Task: Add Tints Of Nature 5N Natural Light Brown to the cart.
Action: Mouse moved to (263, 141)
Screenshot: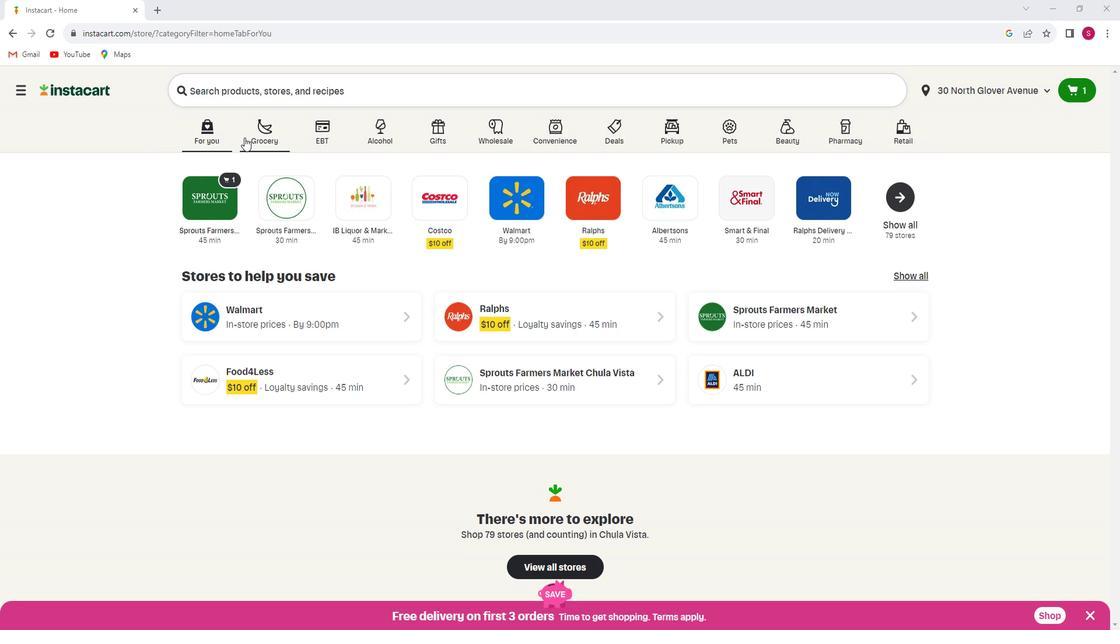 
Action: Mouse pressed left at (263, 141)
Screenshot: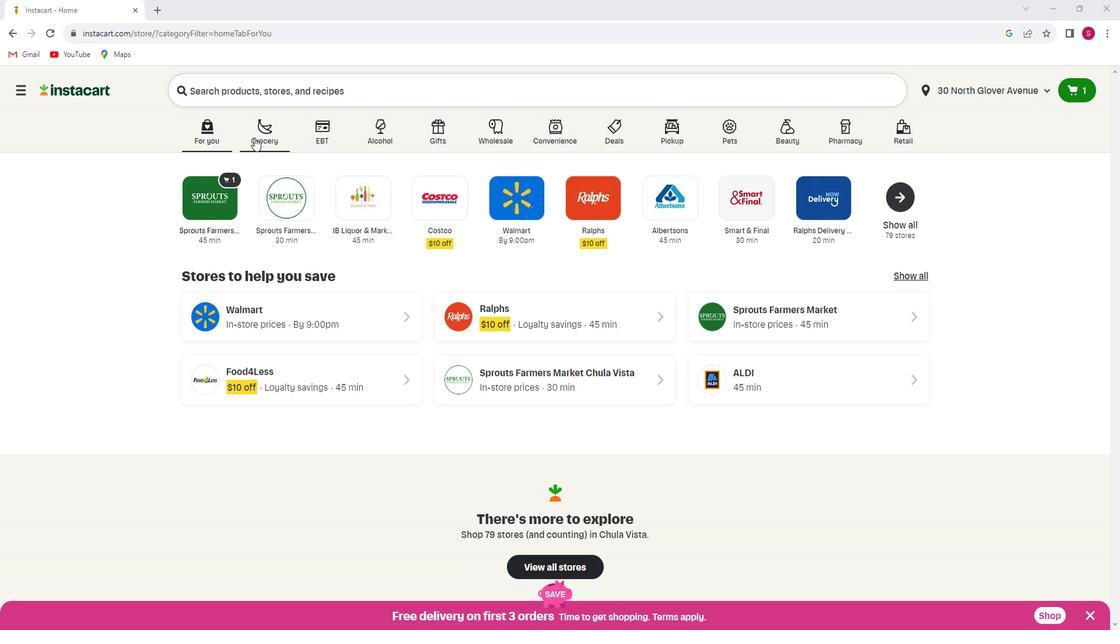 
Action: Mouse moved to (253, 347)
Screenshot: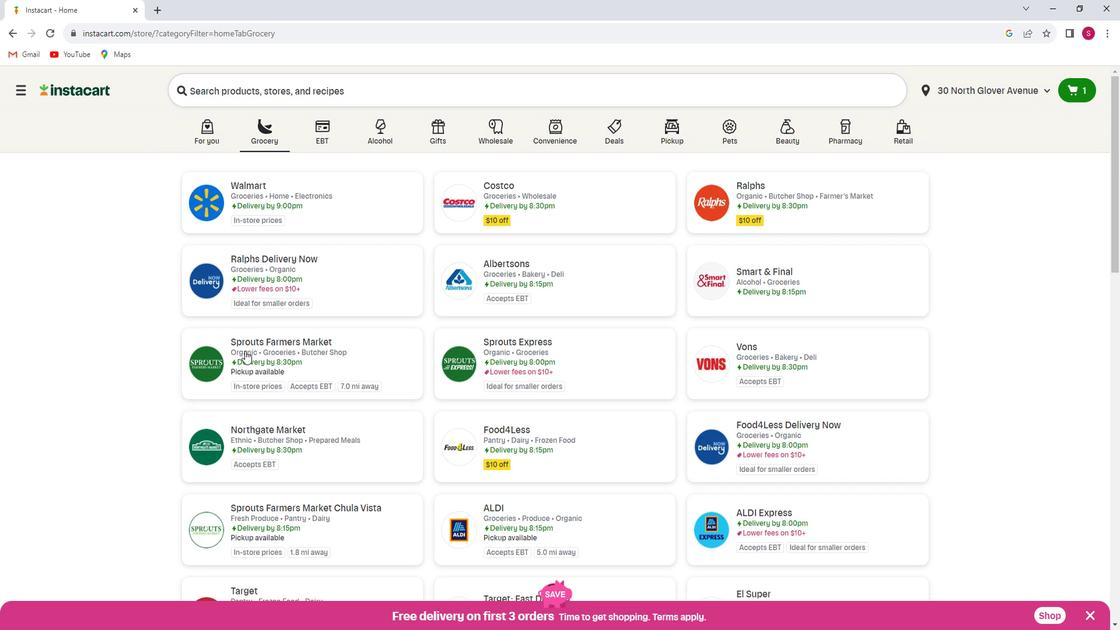 
Action: Mouse pressed left at (253, 347)
Screenshot: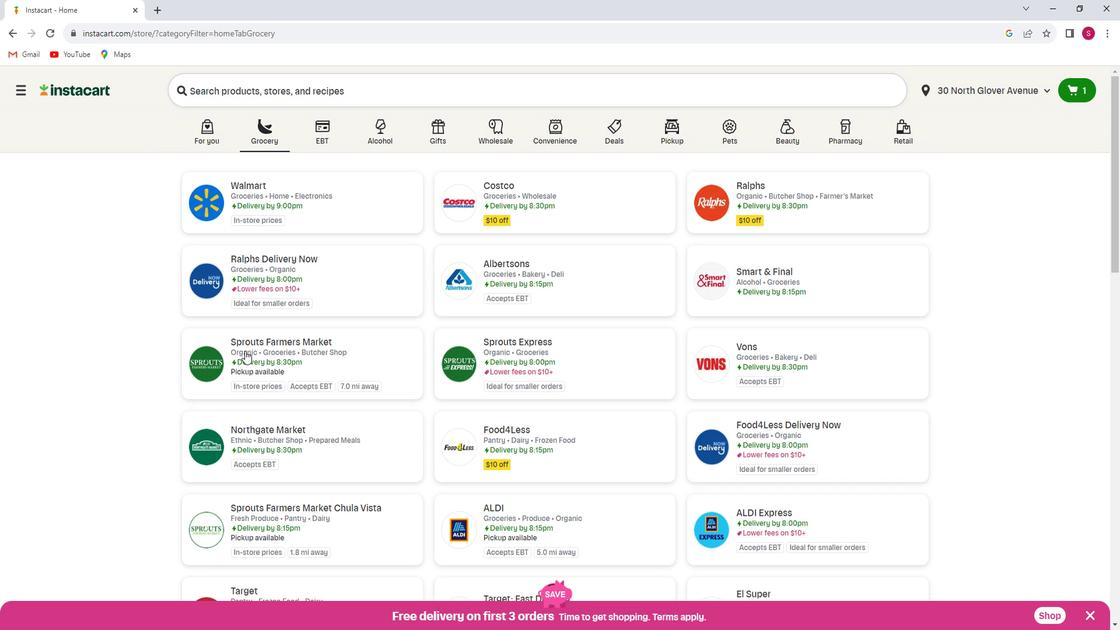 
Action: Mouse moved to (82, 385)
Screenshot: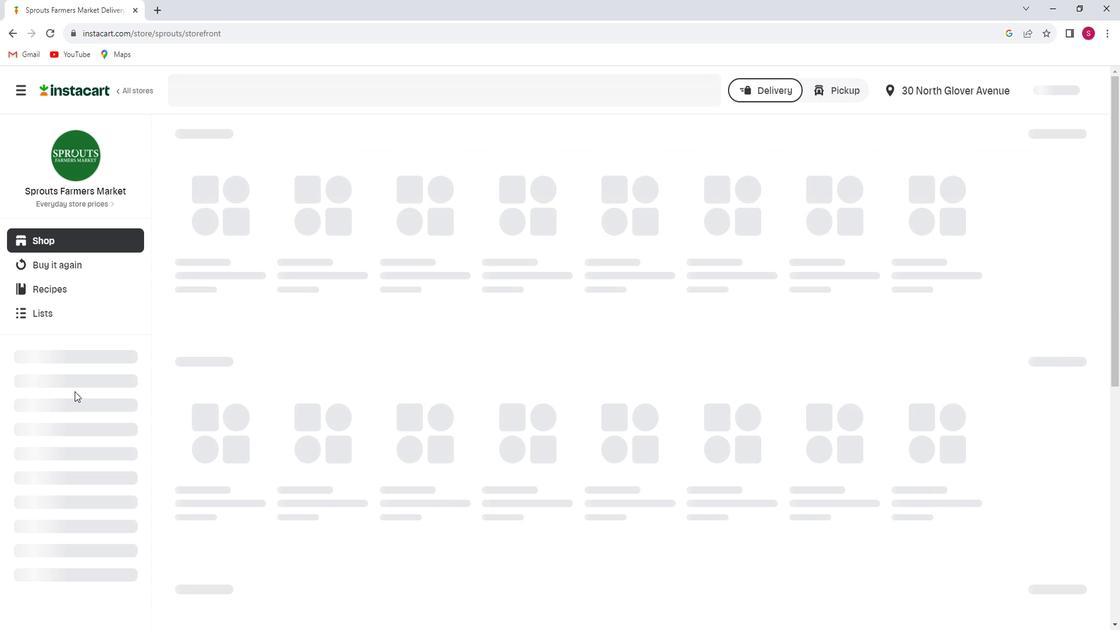 
Action: Mouse scrolled (82, 385) with delta (0, 0)
Screenshot: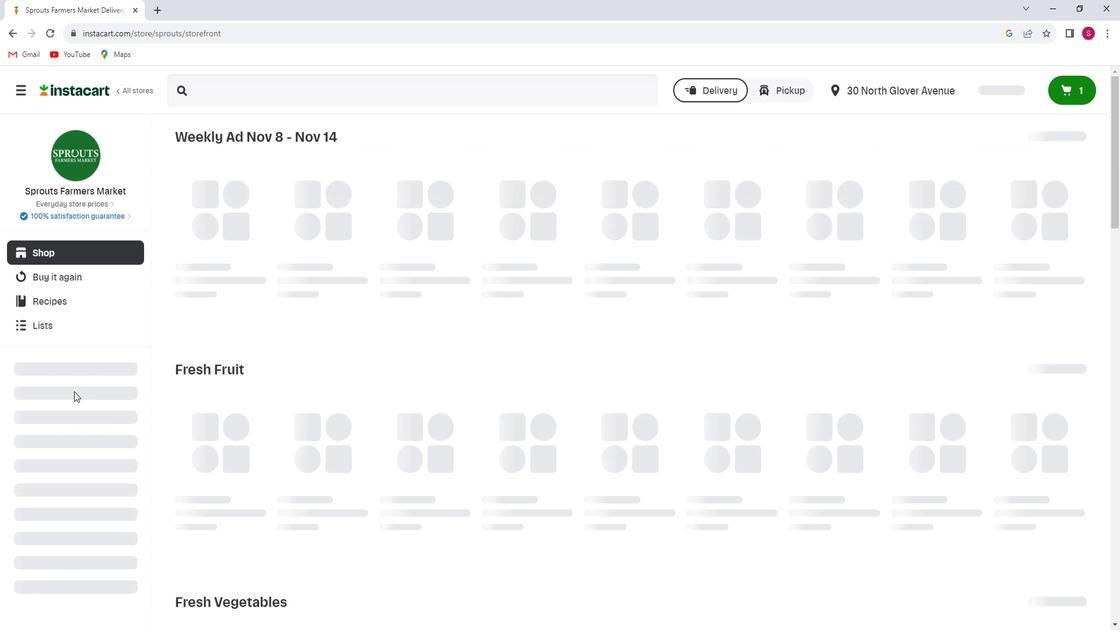 
Action: Mouse scrolled (82, 385) with delta (0, 0)
Screenshot: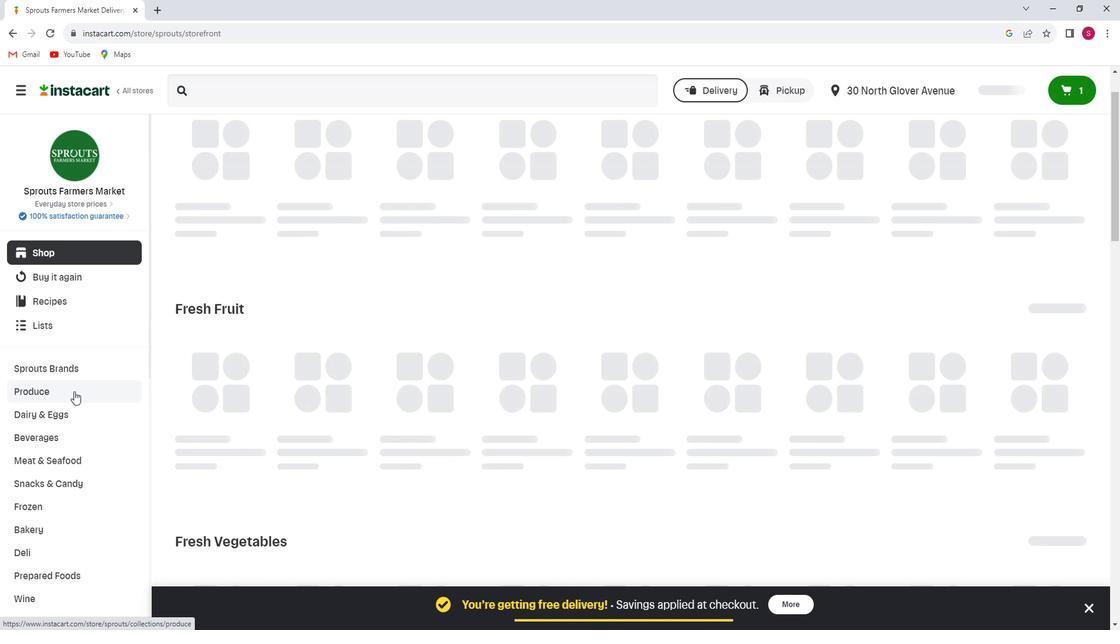 
Action: Mouse scrolled (82, 385) with delta (0, 0)
Screenshot: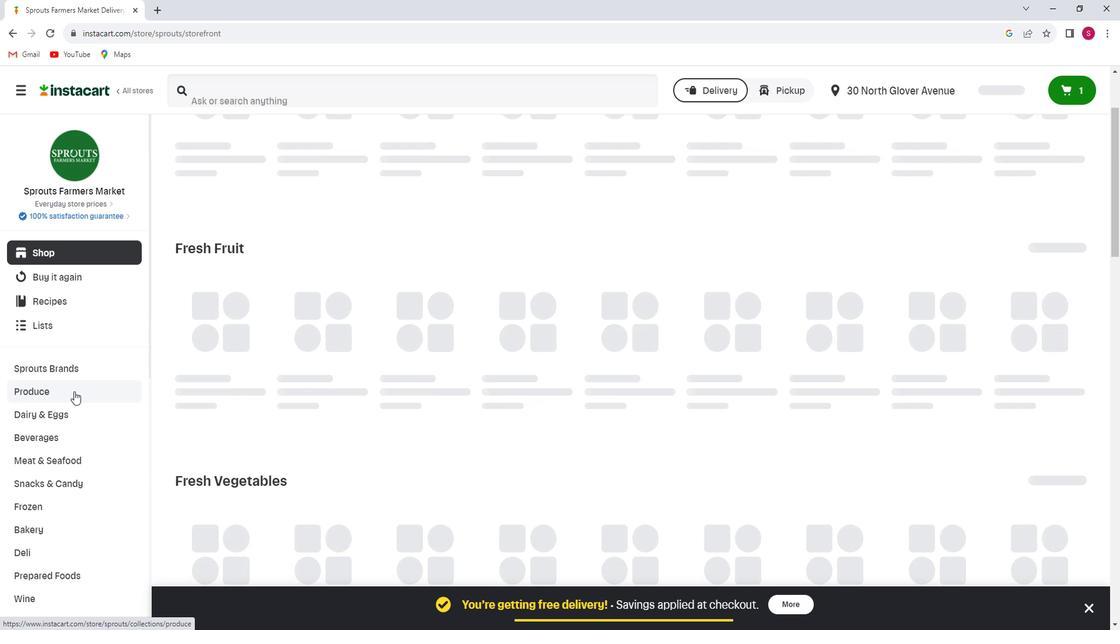 
Action: Mouse scrolled (82, 385) with delta (0, 0)
Screenshot: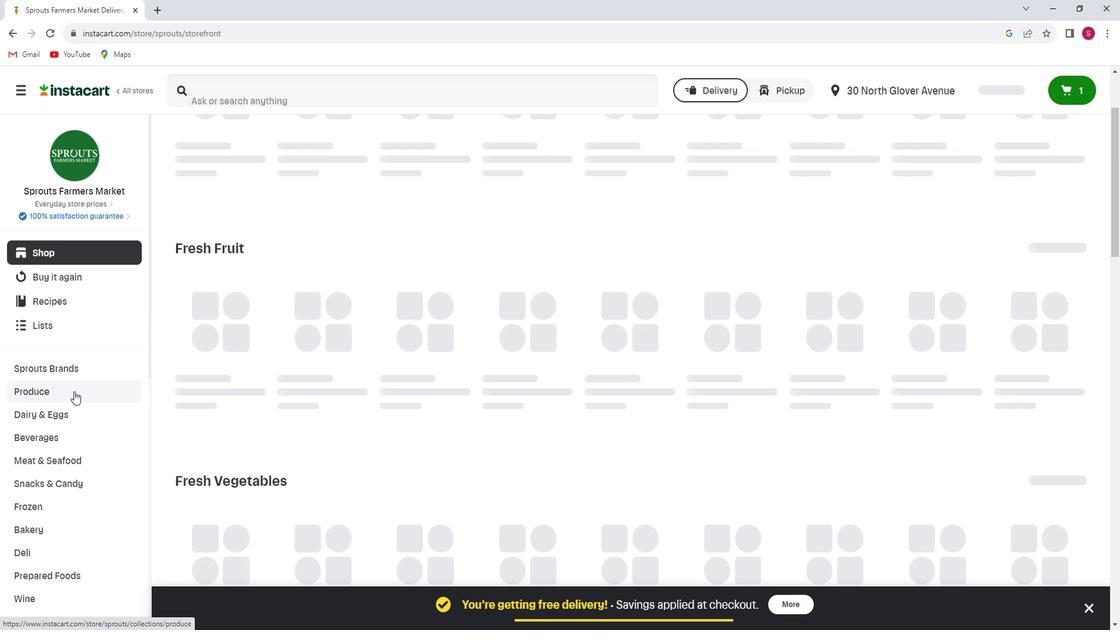 
Action: Mouse moved to (71, 434)
Screenshot: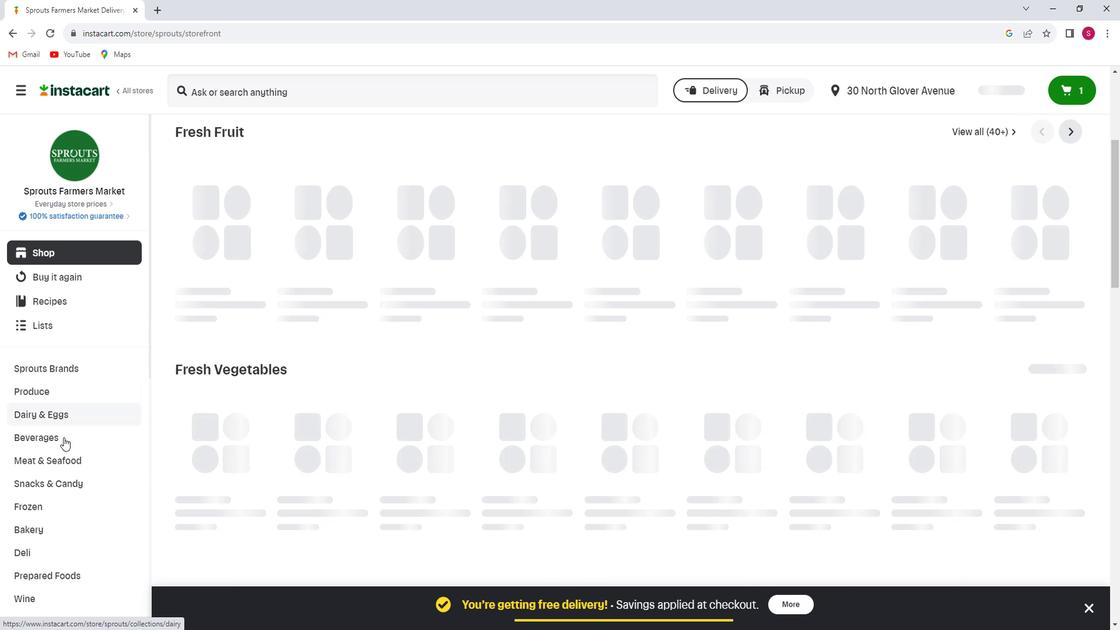 
Action: Mouse scrolled (71, 433) with delta (0, 0)
Screenshot: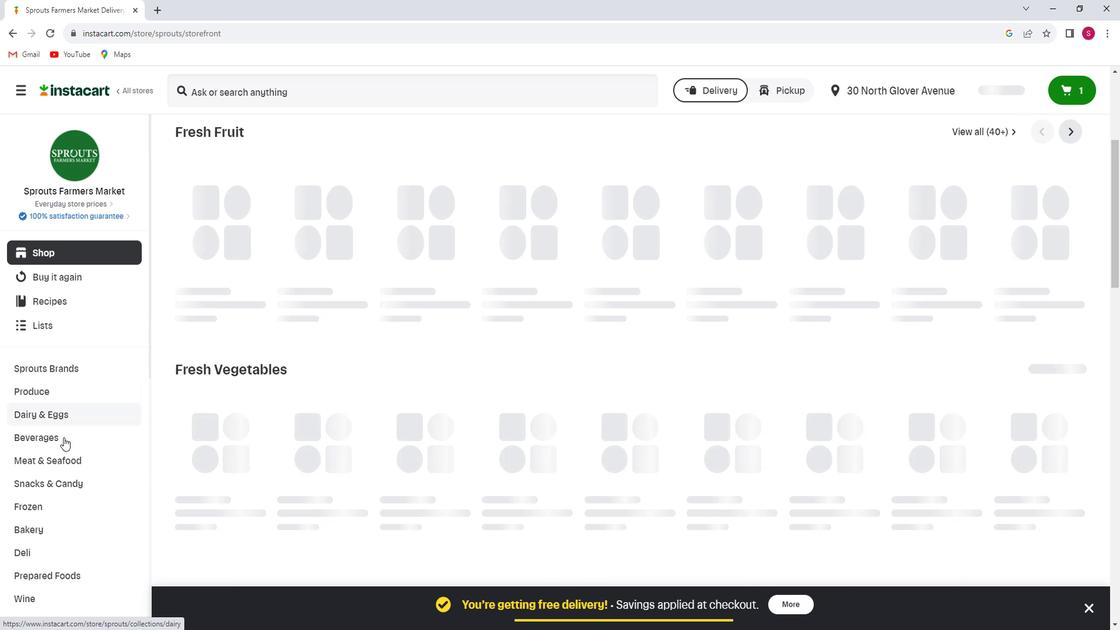 
Action: Mouse moved to (70, 435)
Screenshot: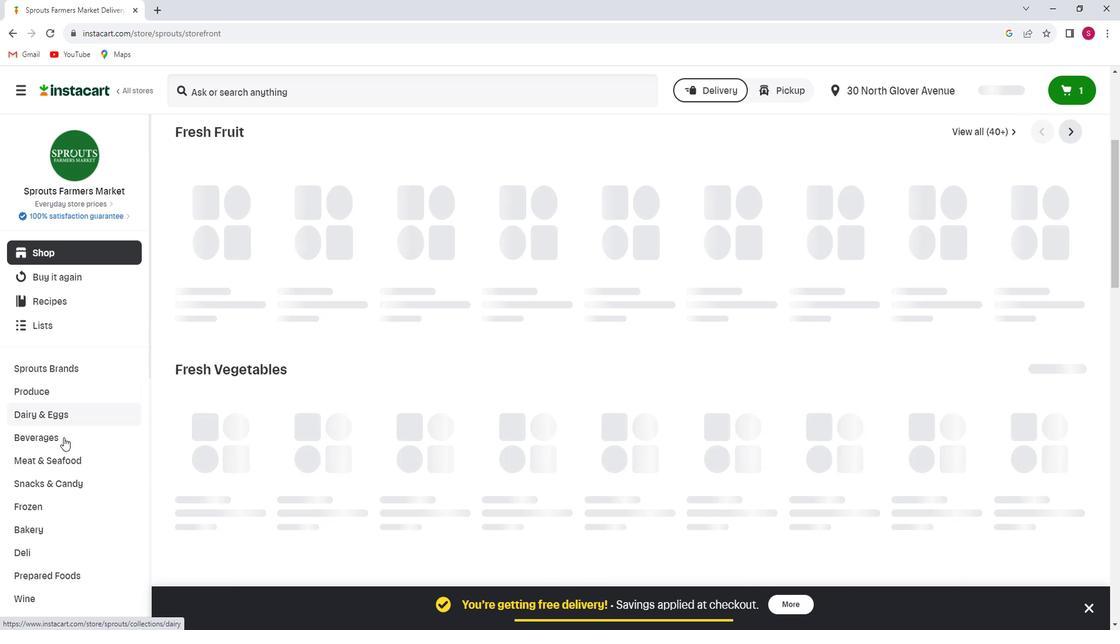 
Action: Mouse scrolled (70, 434) with delta (0, 0)
Screenshot: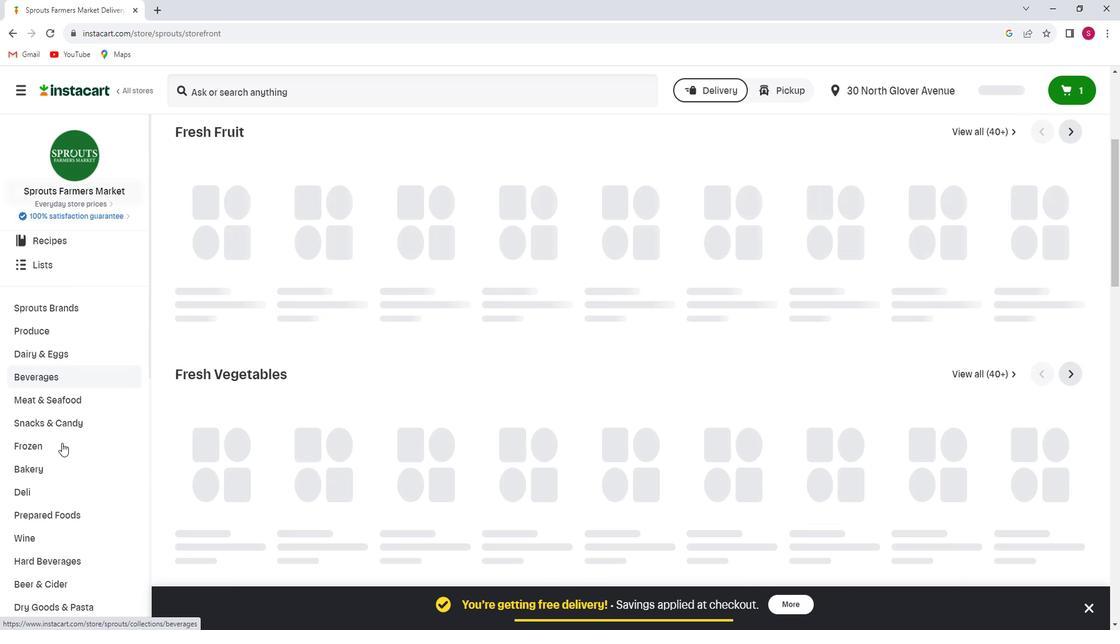 
Action: Mouse scrolled (70, 434) with delta (0, 0)
Screenshot: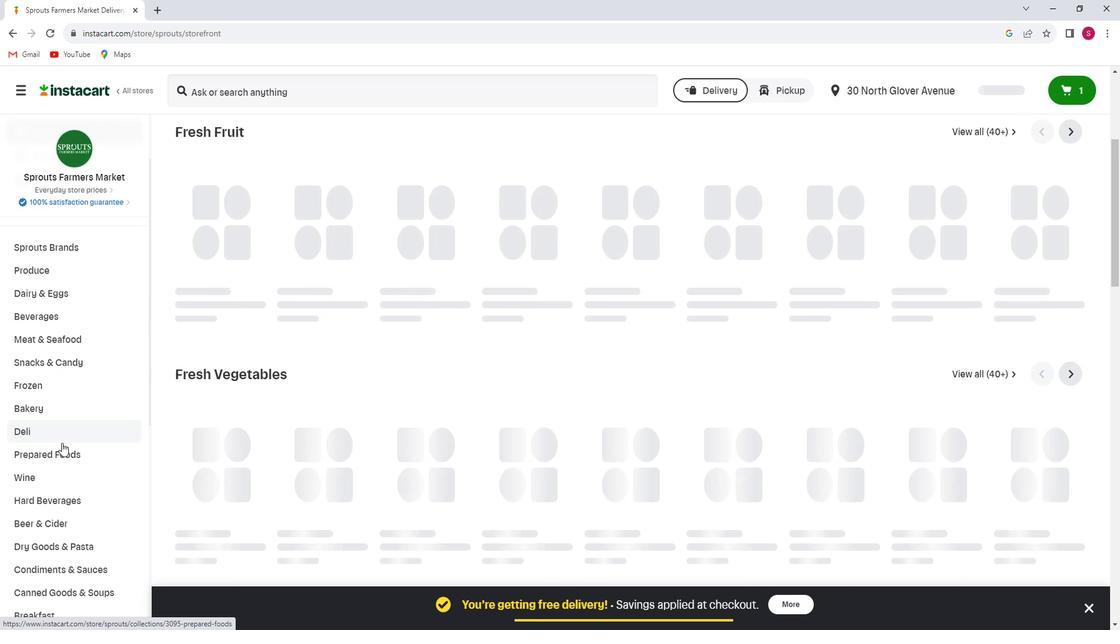 
Action: Mouse scrolled (70, 434) with delta (0, 0)
Screenshot: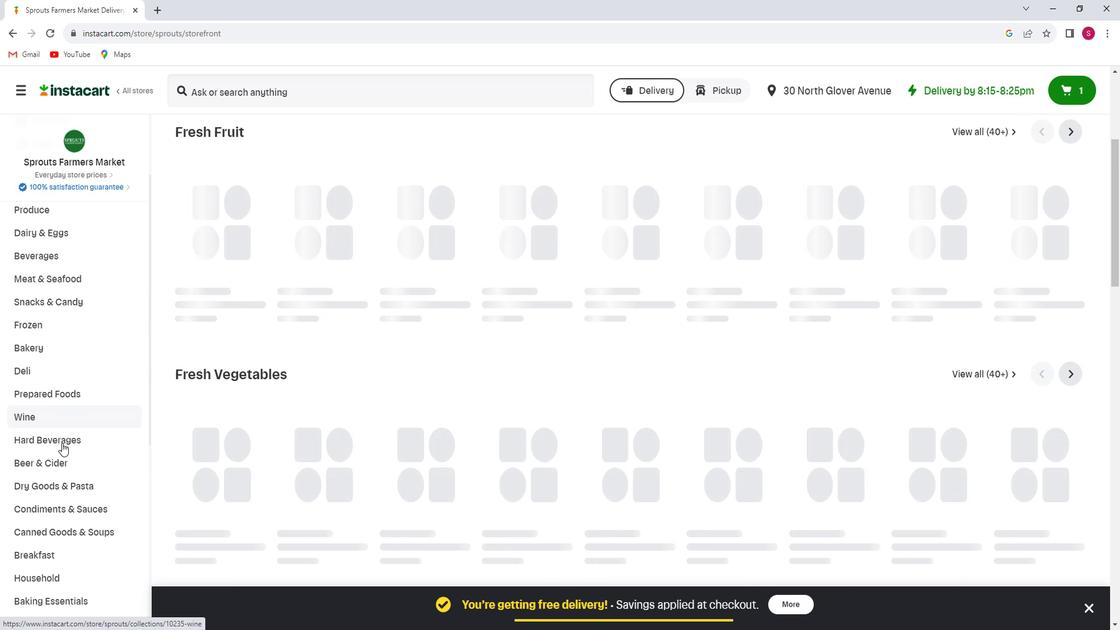 
Action: Mouse scrolled (70, 434) with delta (0, 0)
Screenshot: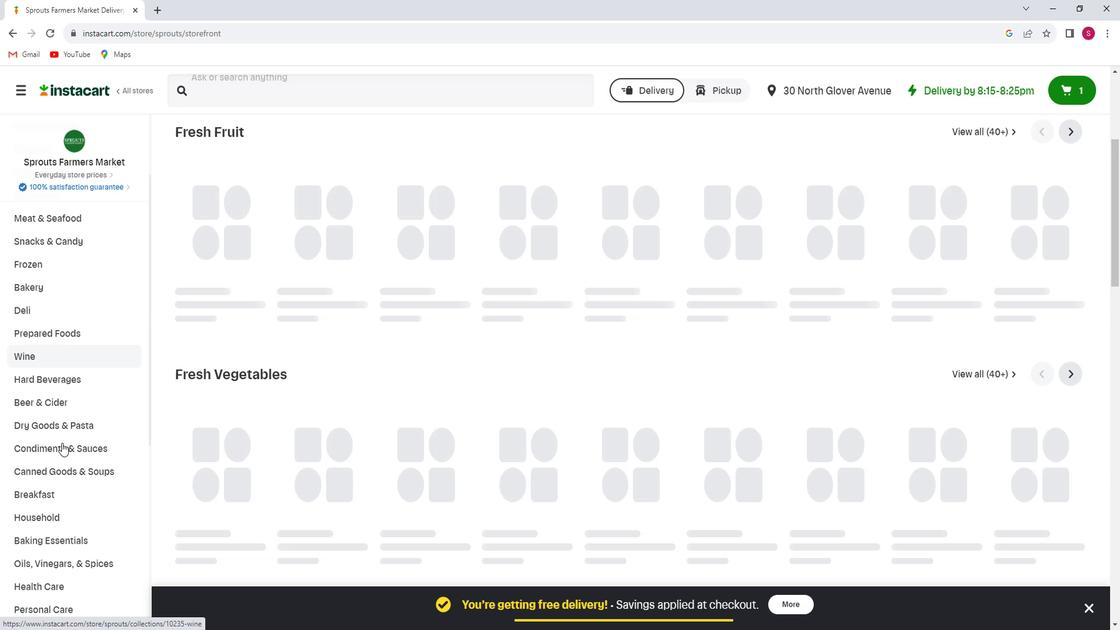 
Action: Mouse scrolled (70, 434) with delta (0, 0)
Screenshot: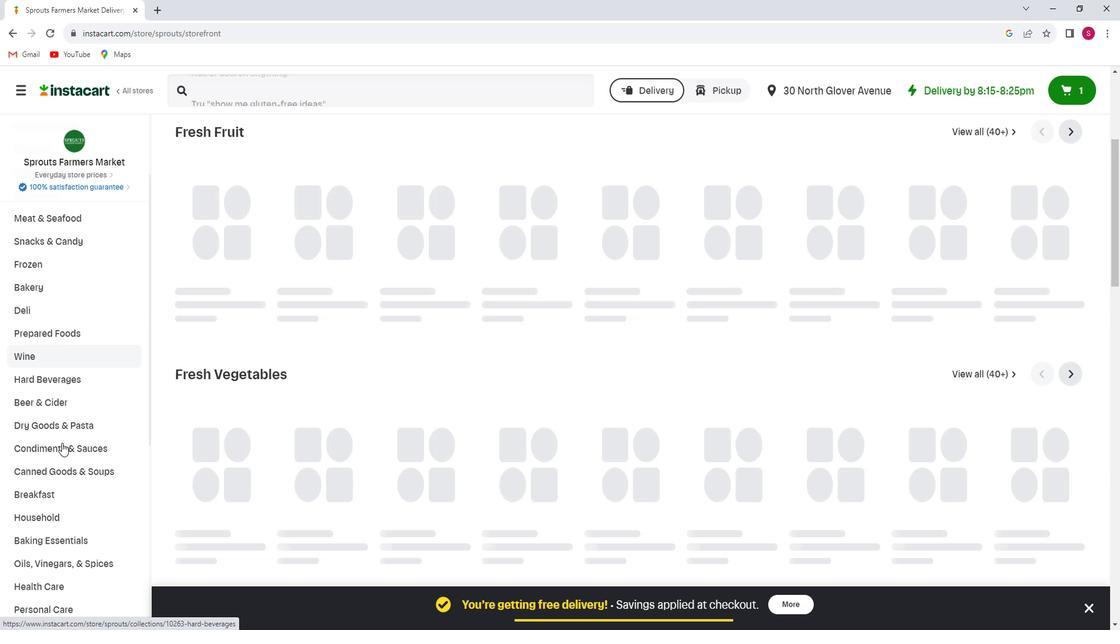 
Action: Mouse moved to (63, 474)
Screenshot: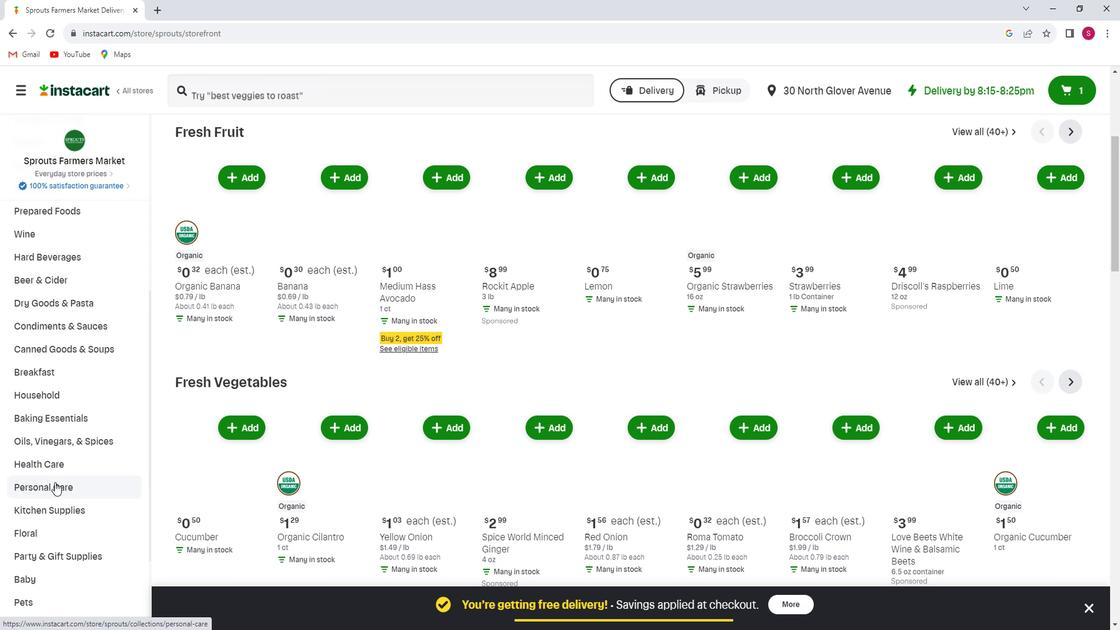 
Action: Mouse pressed left at (63, 474)
Screenshot: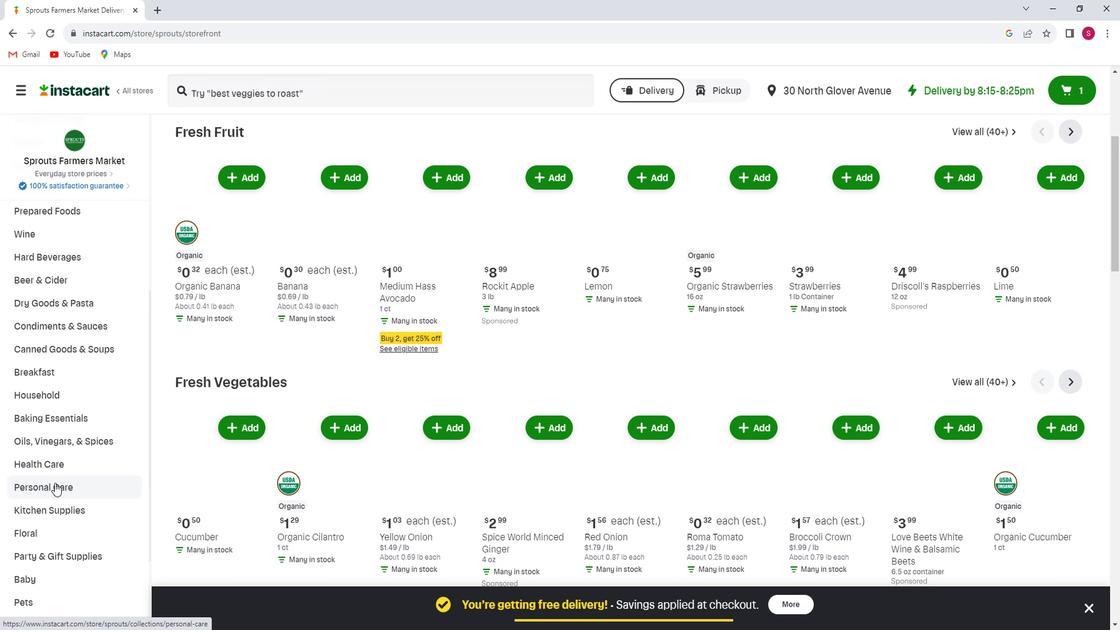 
Action: Mouse moved to (764, 168)
Screenshot: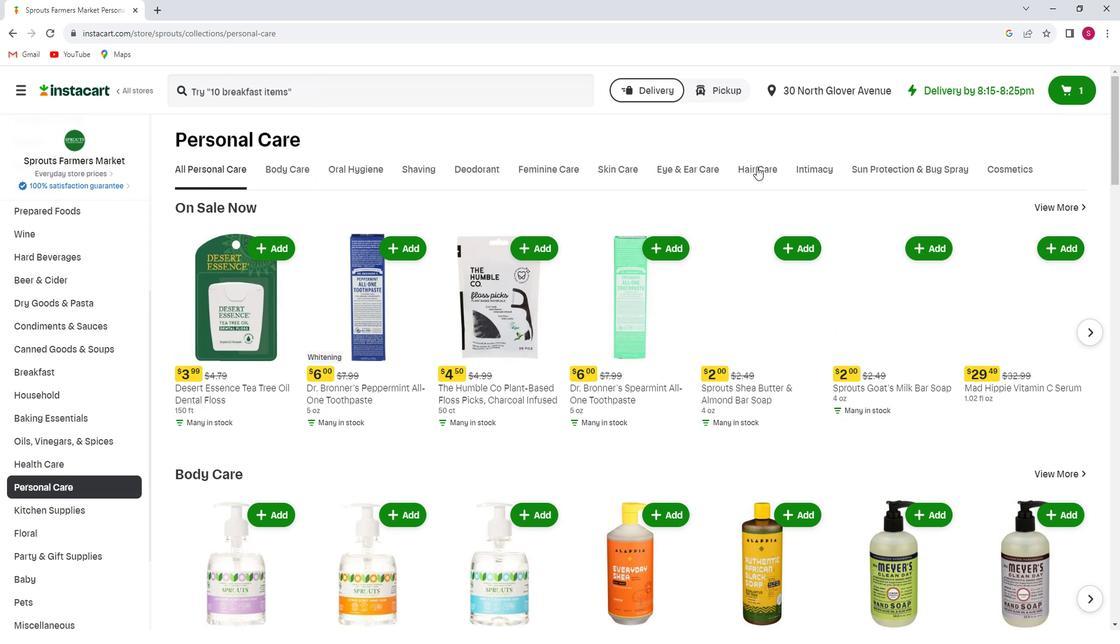 
Action: Mouse pressed left at (764, 168)
Screenshot: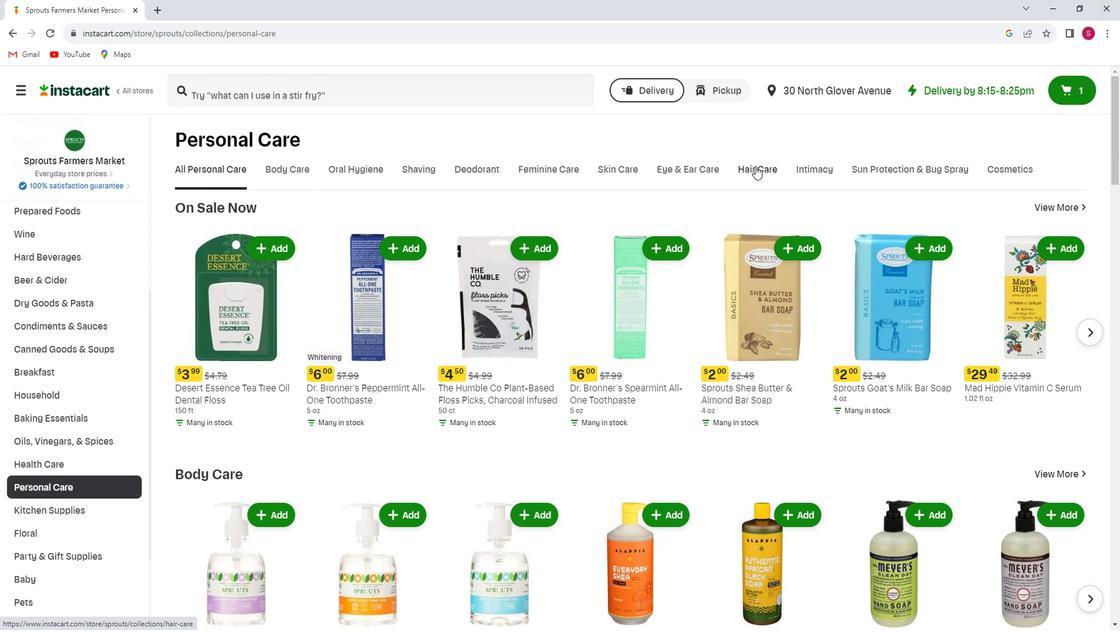 
Action: Mouse moved to (590, 221)
Screenshot: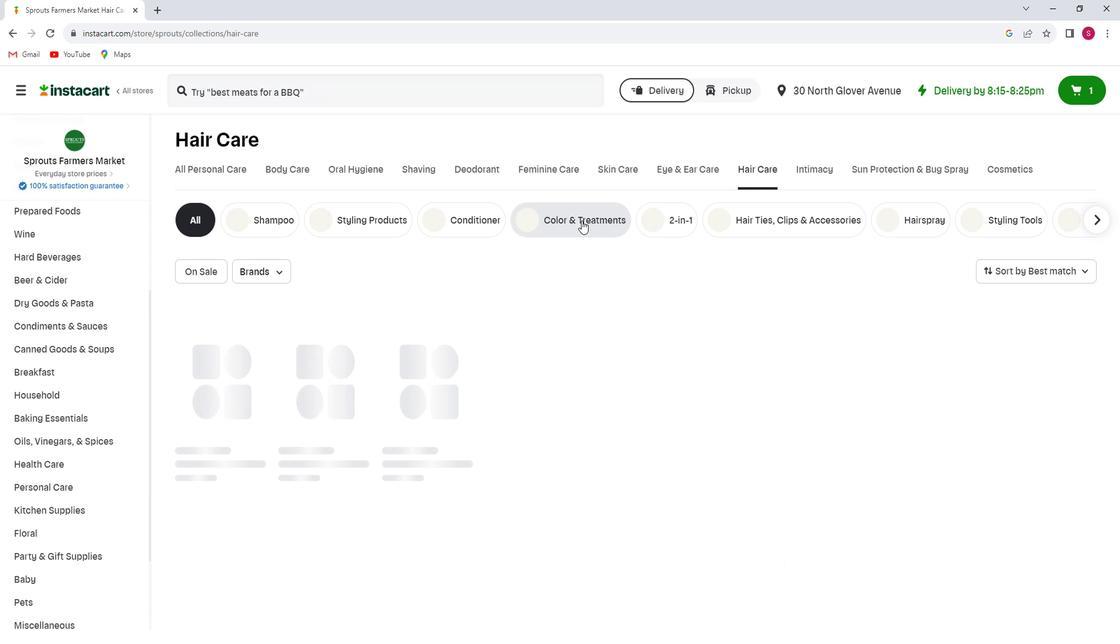 
Action: Mouse pressed left at (590, 221)
Screenshot: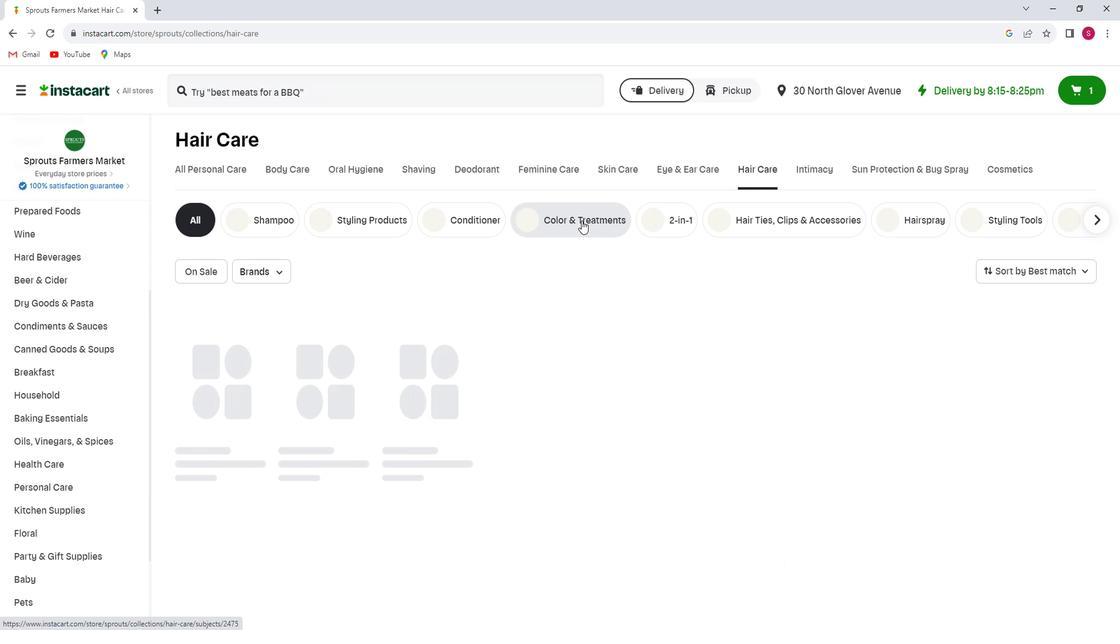 
Action: Mouse moved to (346, 88)
Screenshot: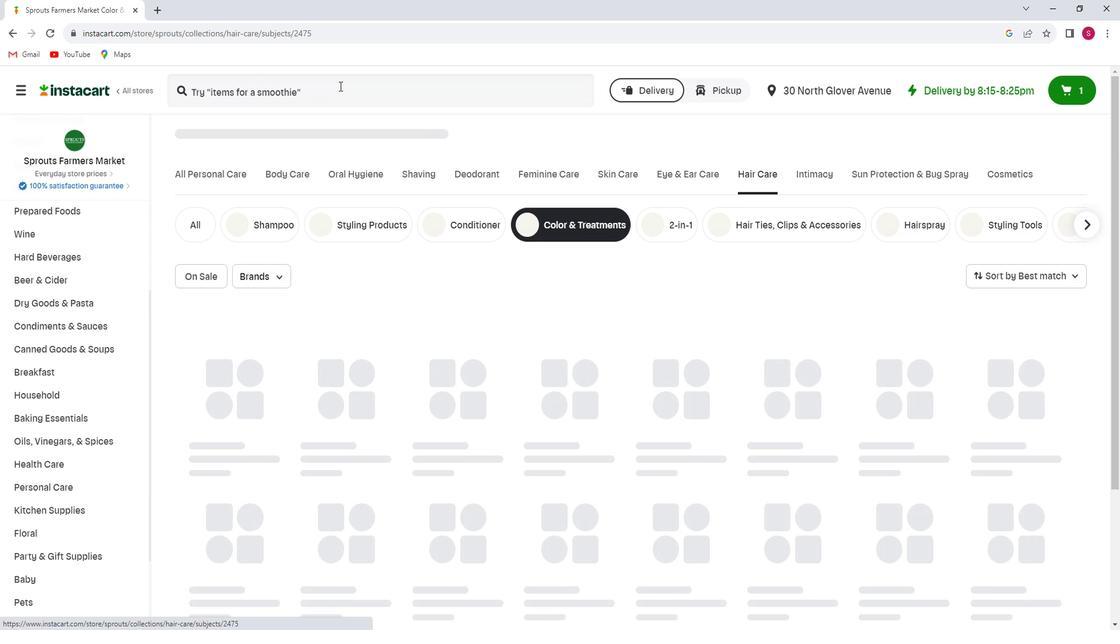 
Action: Mouse pressed left at (346, 88)
Screenshot: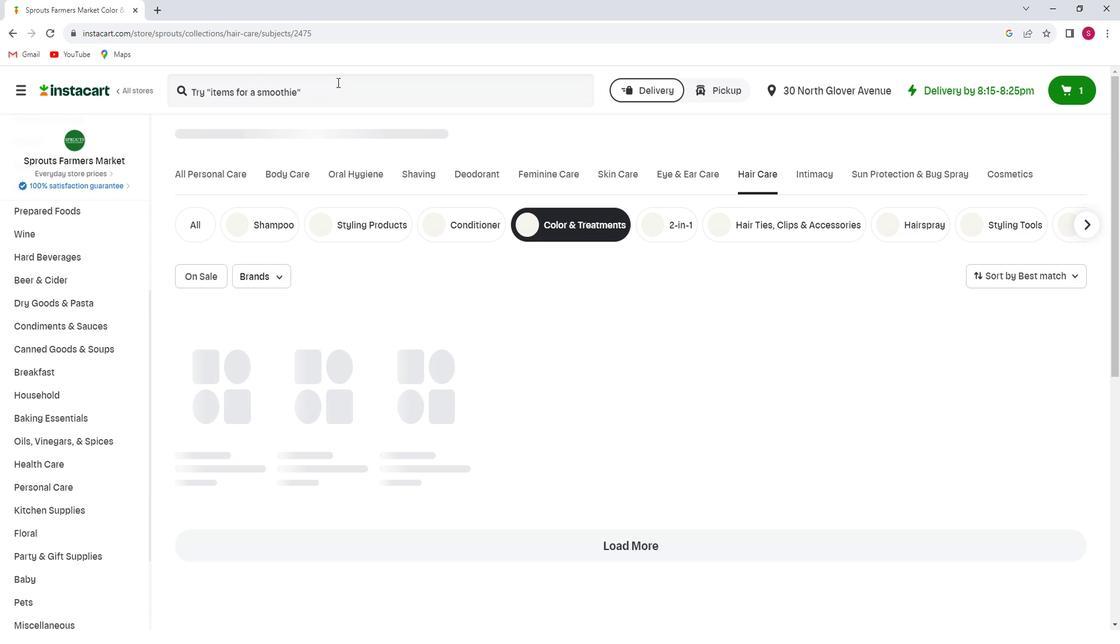 
Action: Key pressed <Key.shift>Tints<Key.space><Key.shift>Of<Key.space><Key.shift>Nature<Key.space>5<Key.shift>N<Key.space><Key.shift>Natural<Key.space><Key.shift>Light<Key.space><Key.shift>Brown<Key.enter>
Screenshot: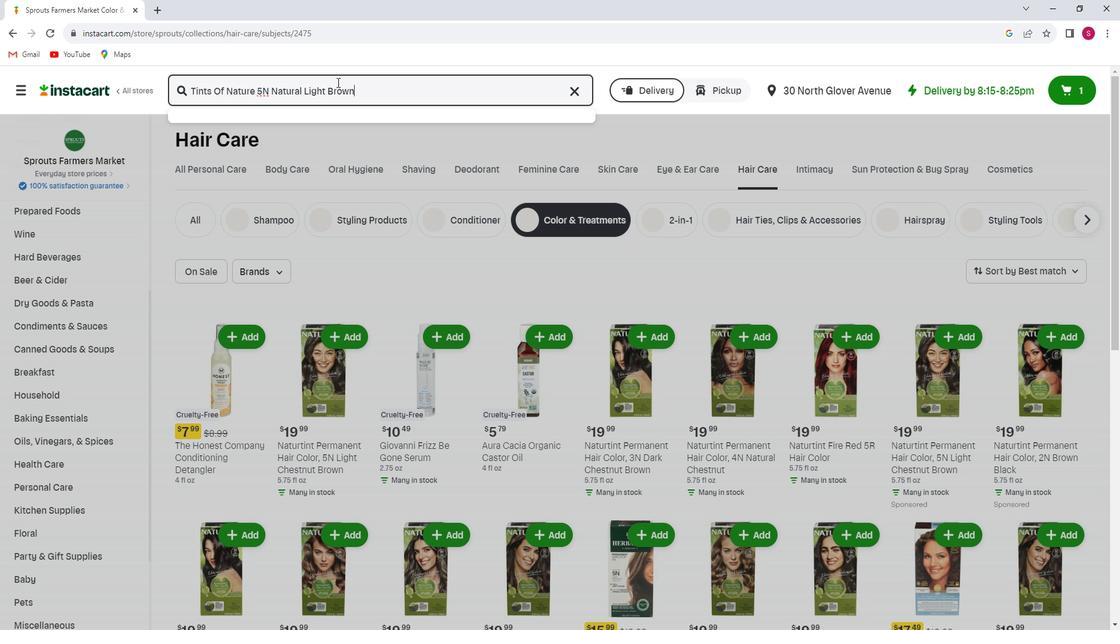
Action: Mouse moved to (419, 266)
Screenshot: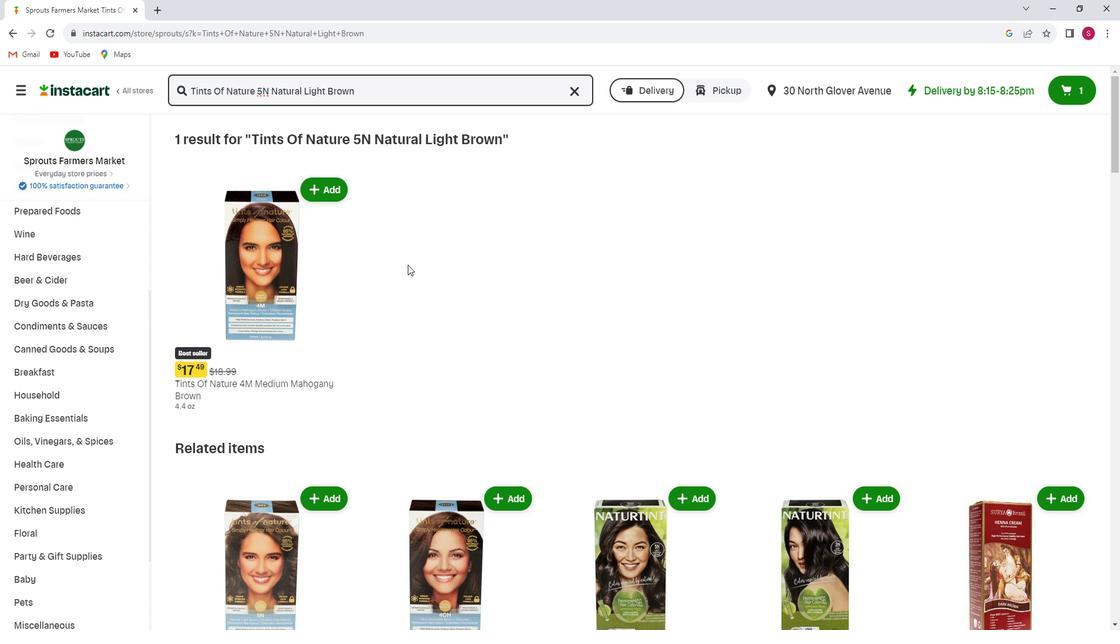 
Action: Mouse scrolled (419, 266) with delta (0, 0)
Screenshot: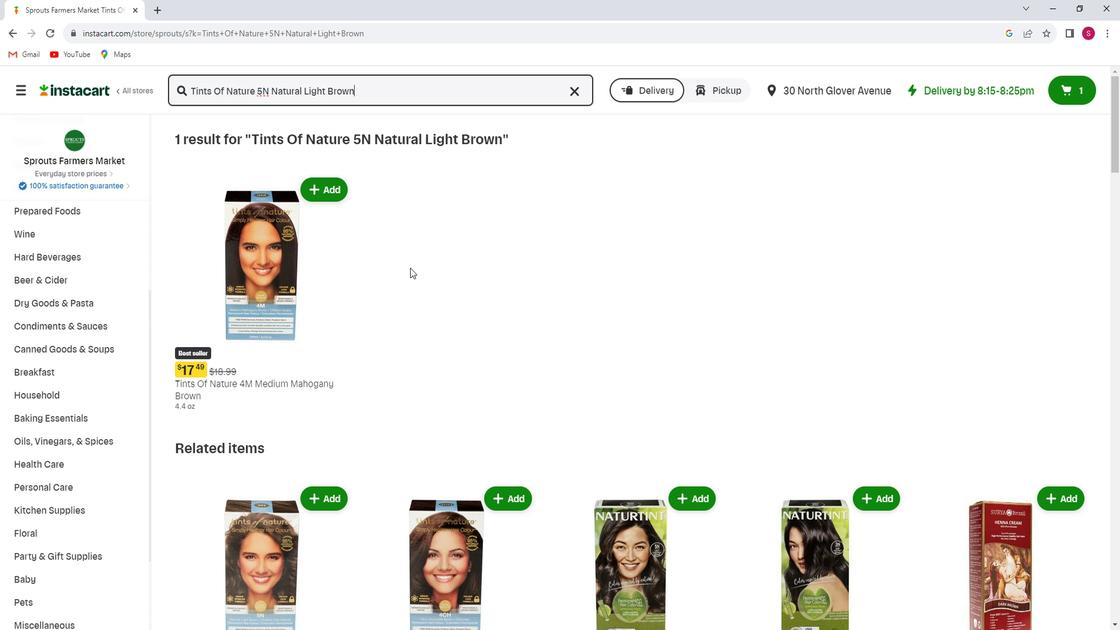 
Action: Mouse moved to (419, 267)
Screenshot: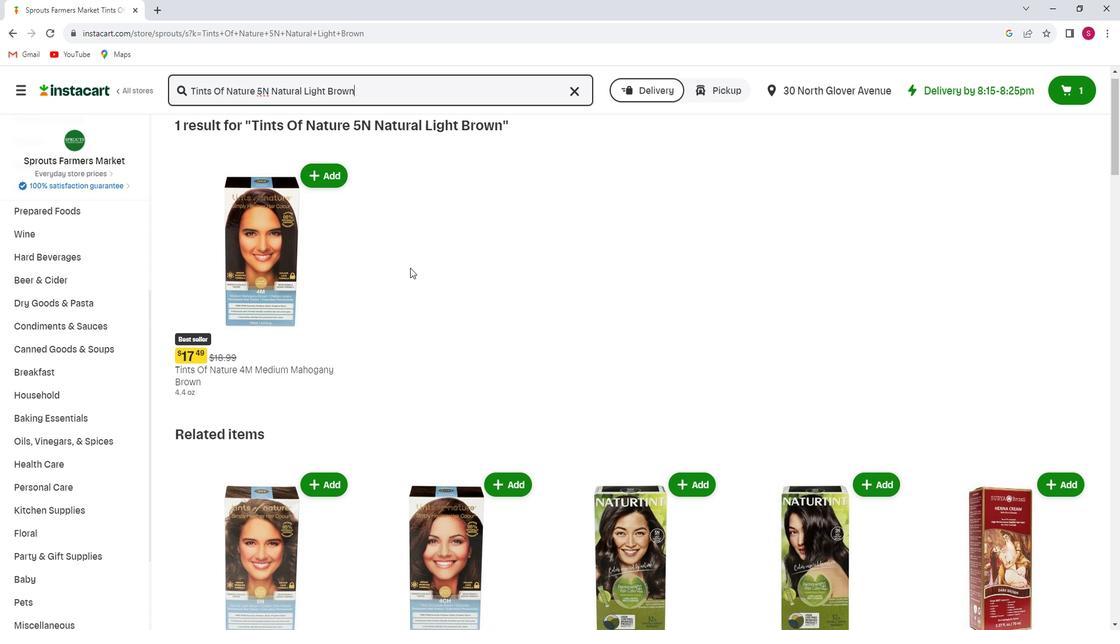 
Action: Mouse scrolled (419, 266) with delta (0, 0)
Screenshot: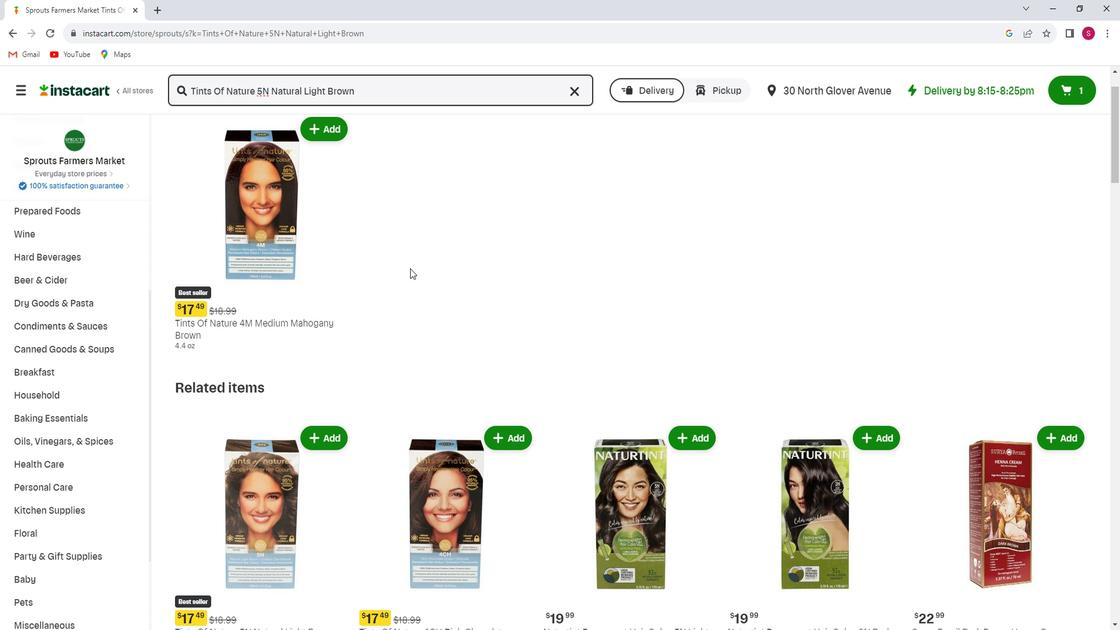 
Action: Mouse scrolled (419, 266) with delta (0, 0)
Screenshot: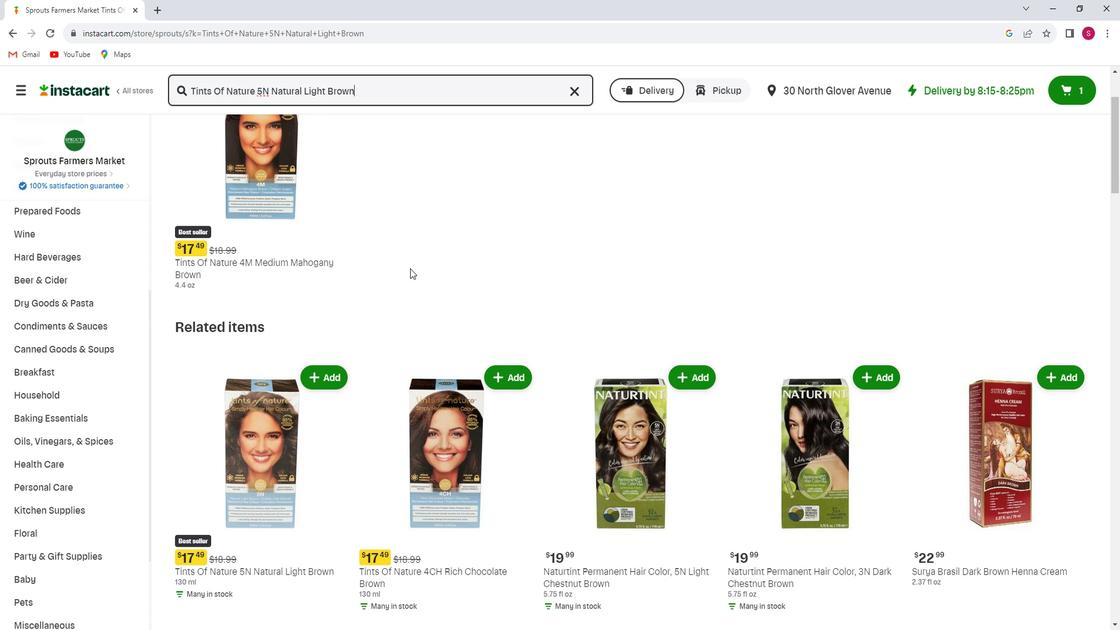 
Action: Mouse moved to (448, 238)
Screenshot: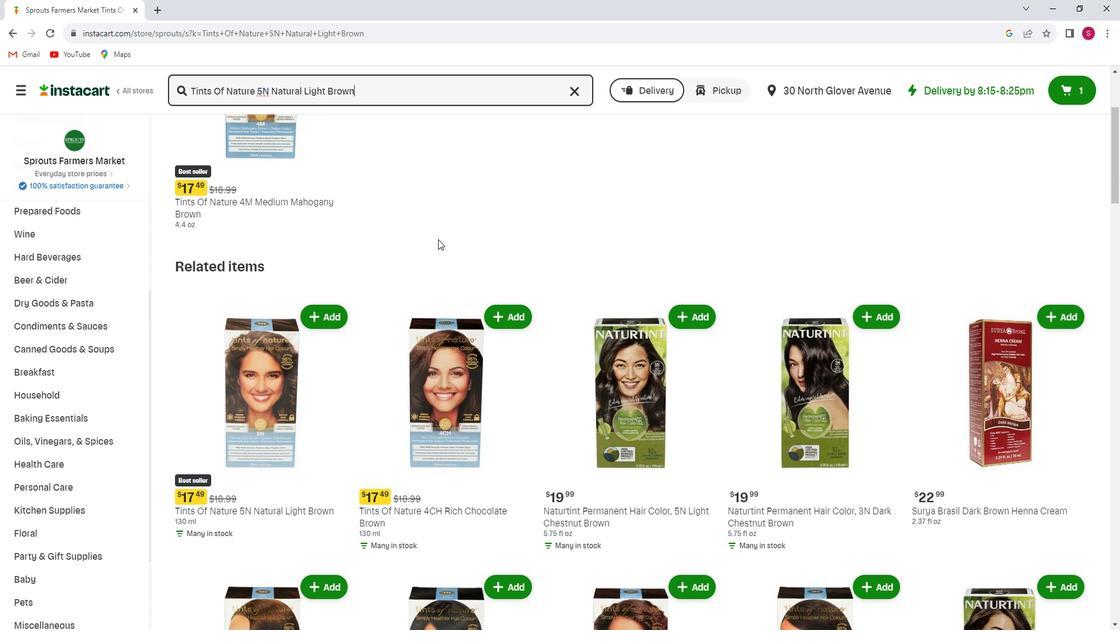 
Action: Mouse scrolled (448, 238) with delta (0, 0)
Screenshot: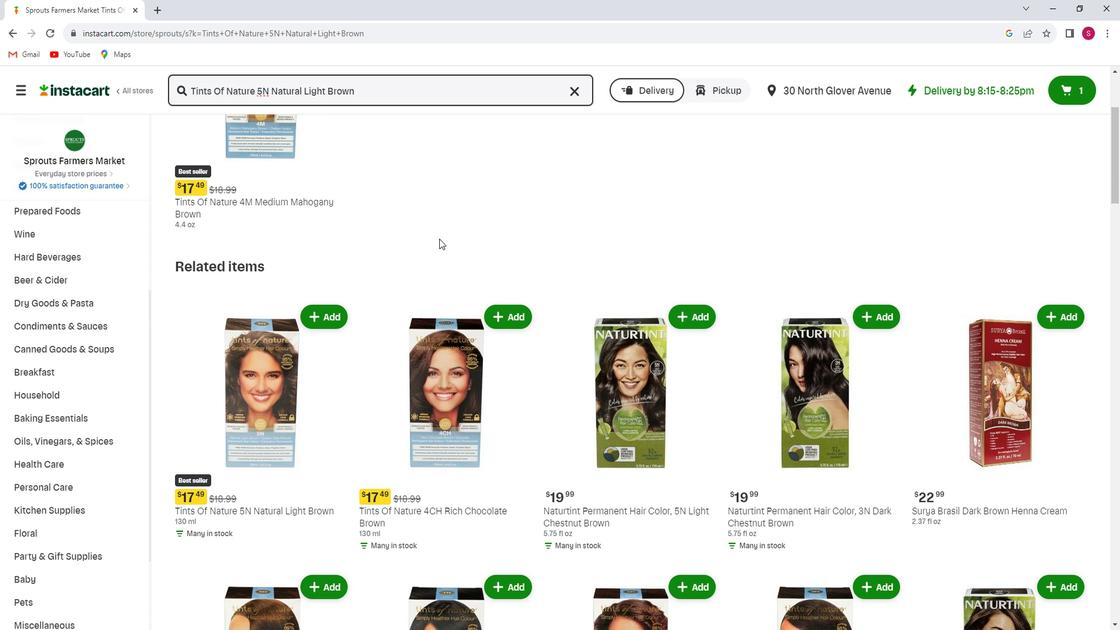 
Action: Mouse moved to (470, 234)
Screenshot: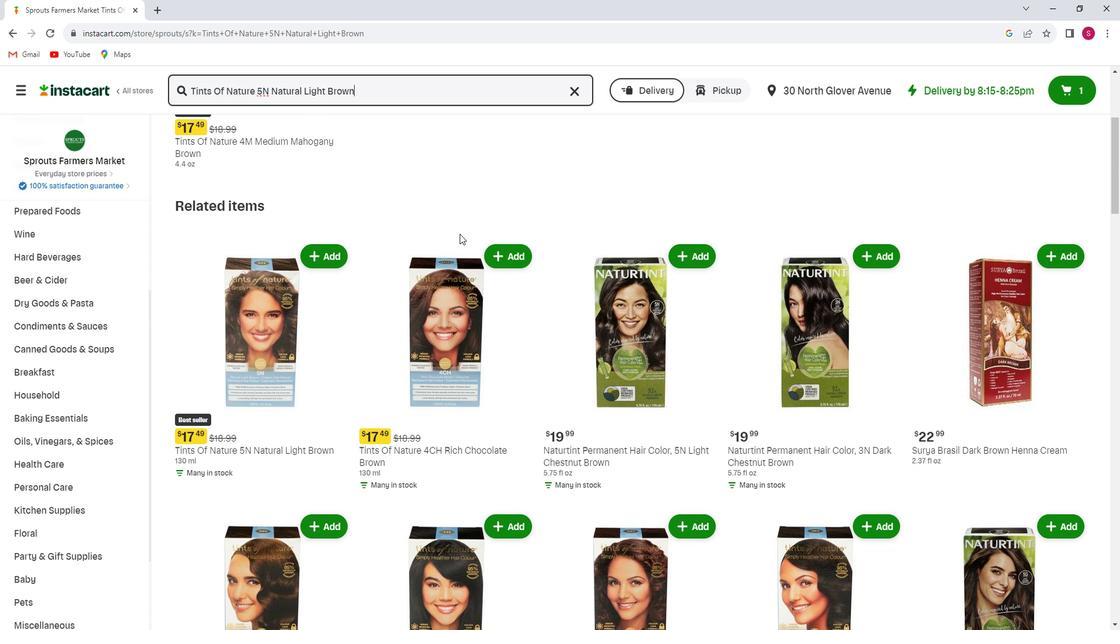 
Action: Mouse scrolled (470, 233) with delta (0, 0)
Screenshot: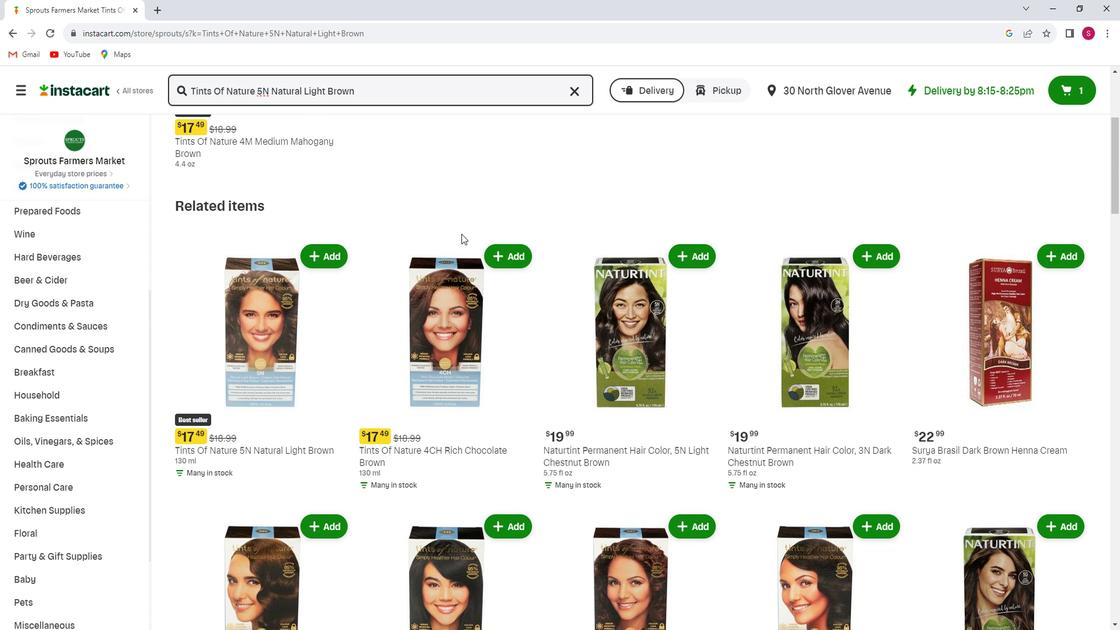 
Action: Mouse moved to (313, 205)
Screenshot: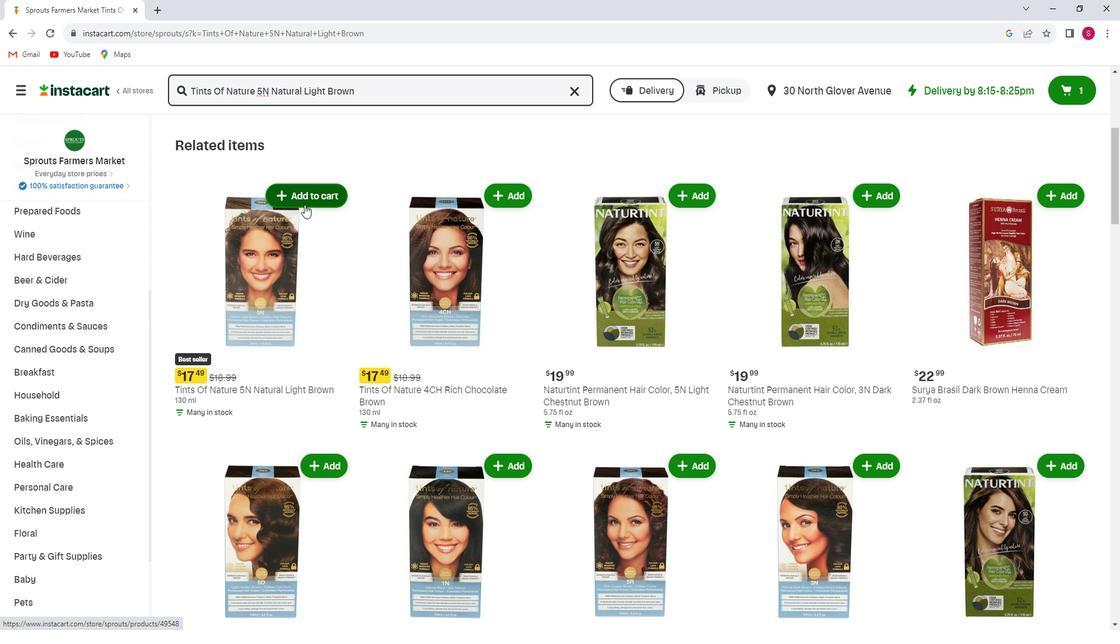 
Action: Mouse pressed left at (313, 205)
Screenshot: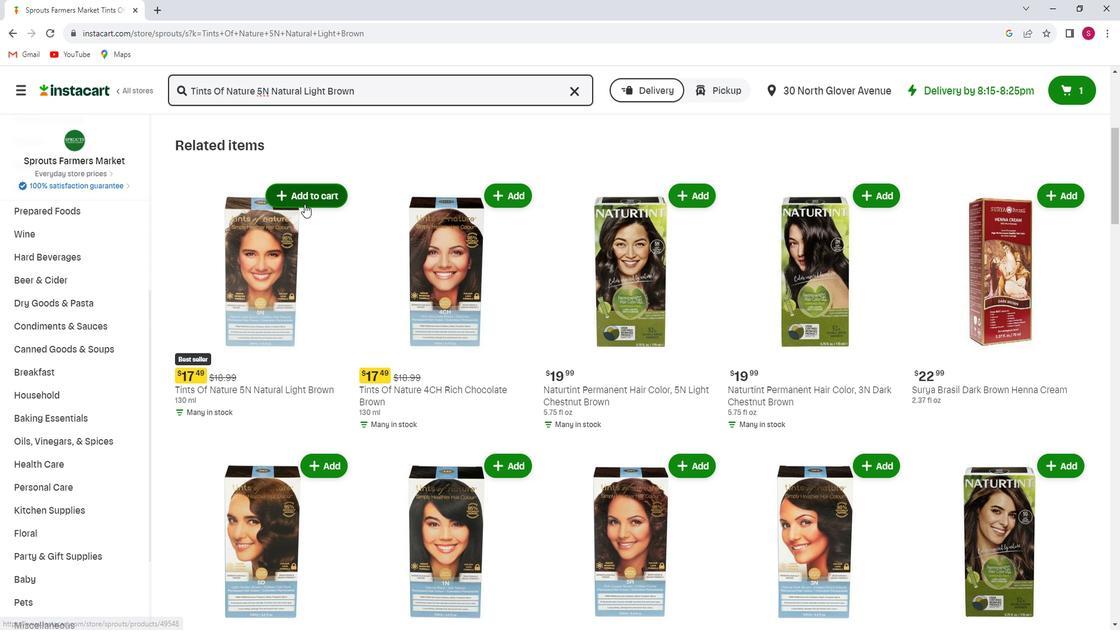 
Action: Mouse moved to (346, 282)
Screenshot: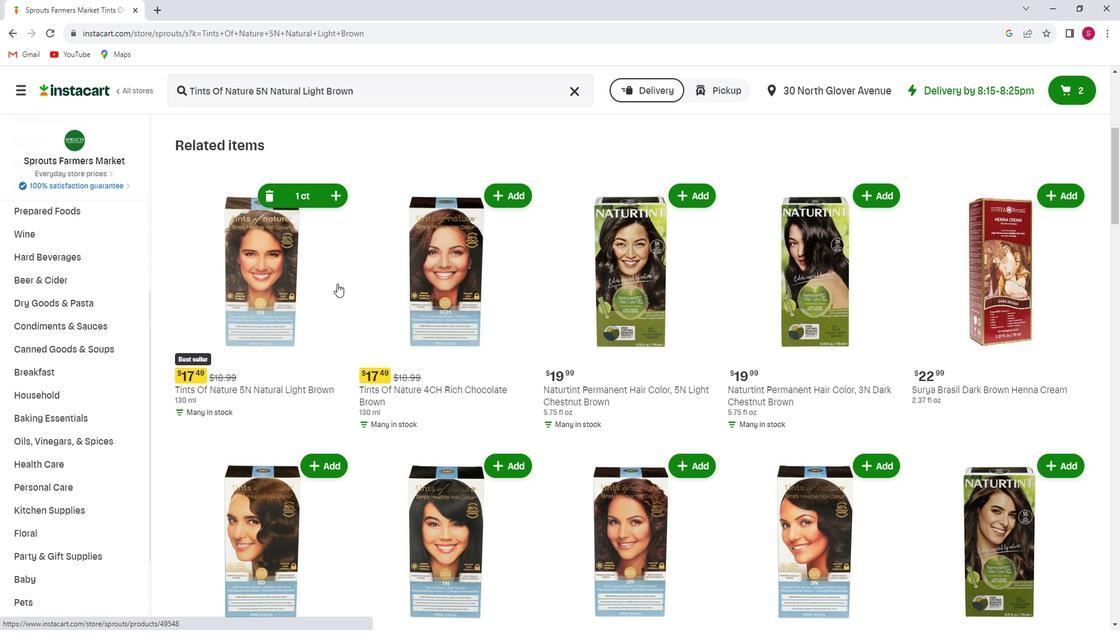 
